 Task: Set the Polarization (Voltage) for Satellite equipment control to Horizontal (18V).
Action: Mouse moved to (138, 22)
Screenshot: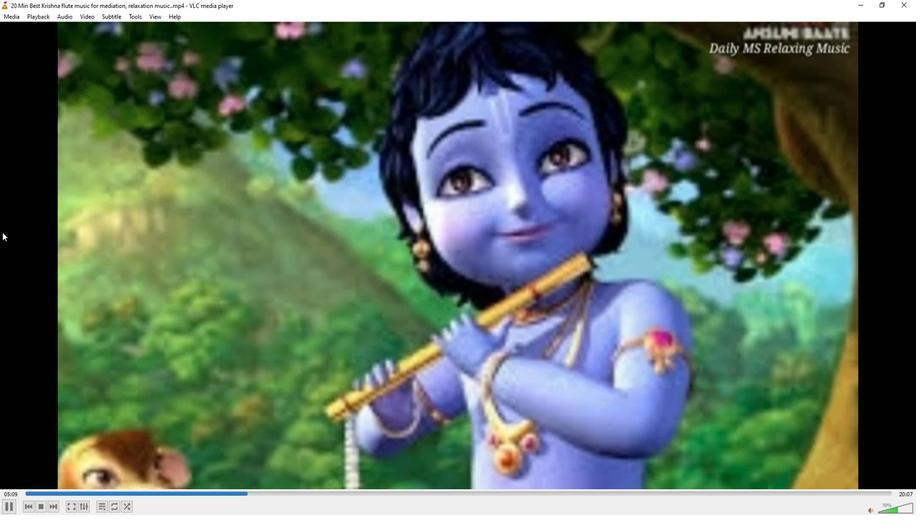 
Action: Mouse pressed left at (138, 22)
Screenshot: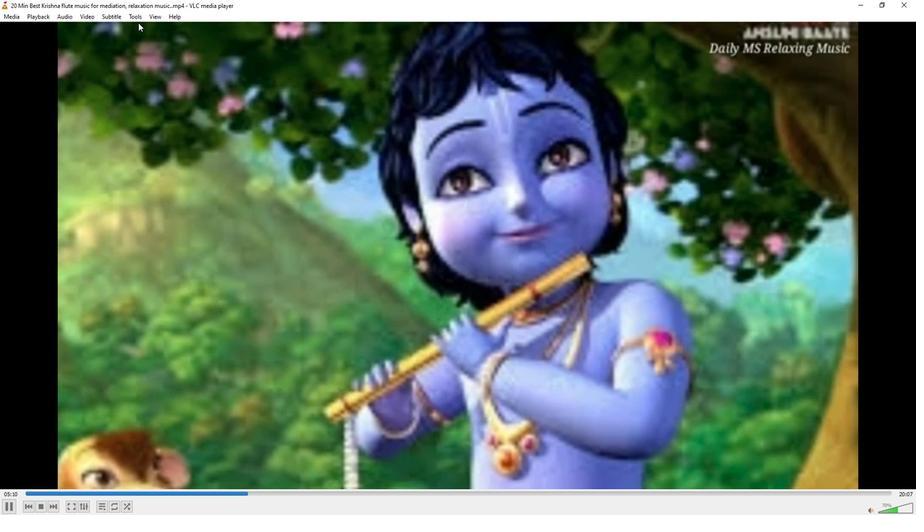 
Action: Mouse moved to (140, 15)
Screenshot: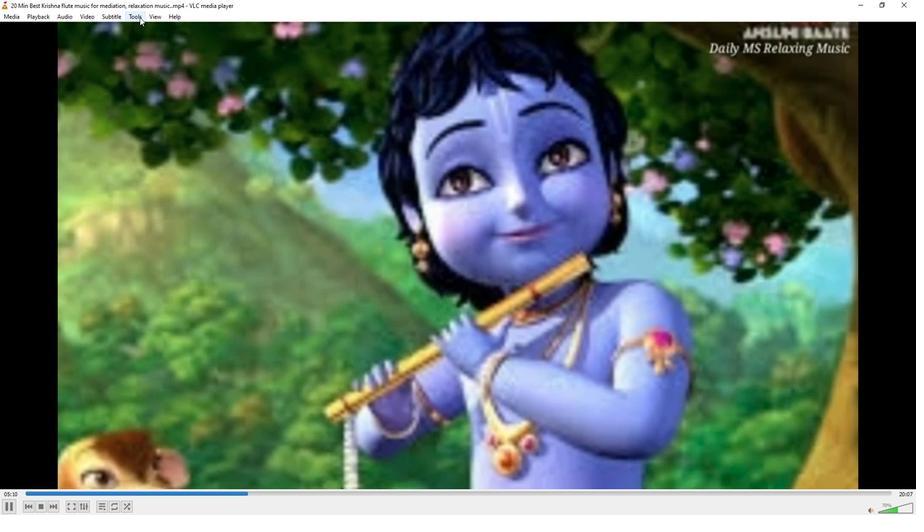 
Action: Mouse pressed left at (140, 15)
Screenshot: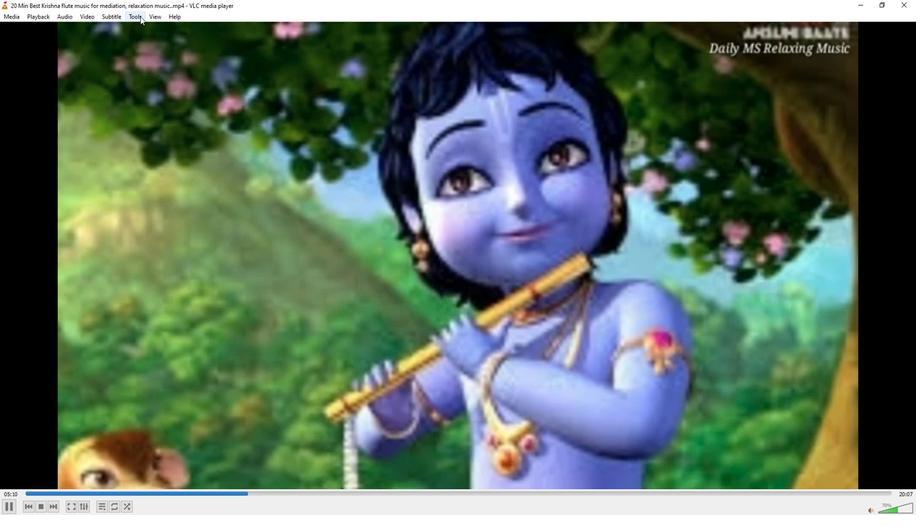 
Action: Mouse moved to (154, 132)
Screenshot: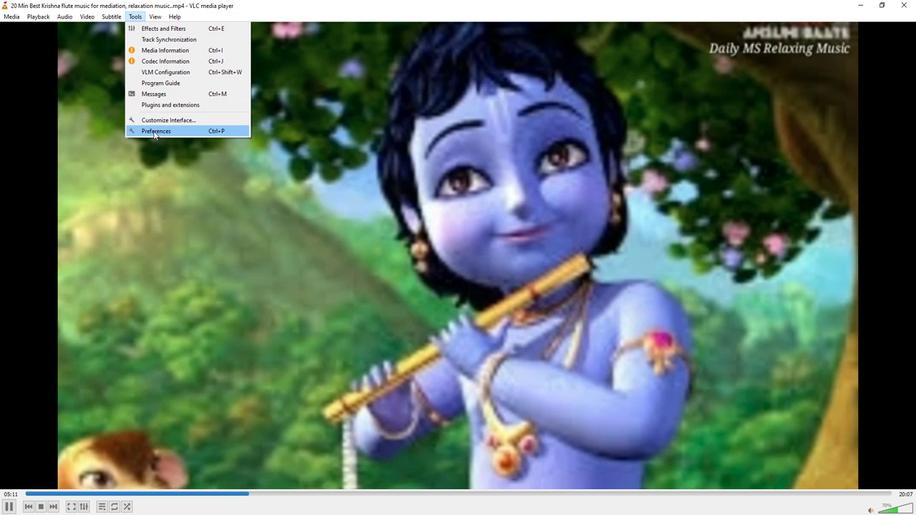 
Action: Mouse pressed left at (154, 132)
Screenshot: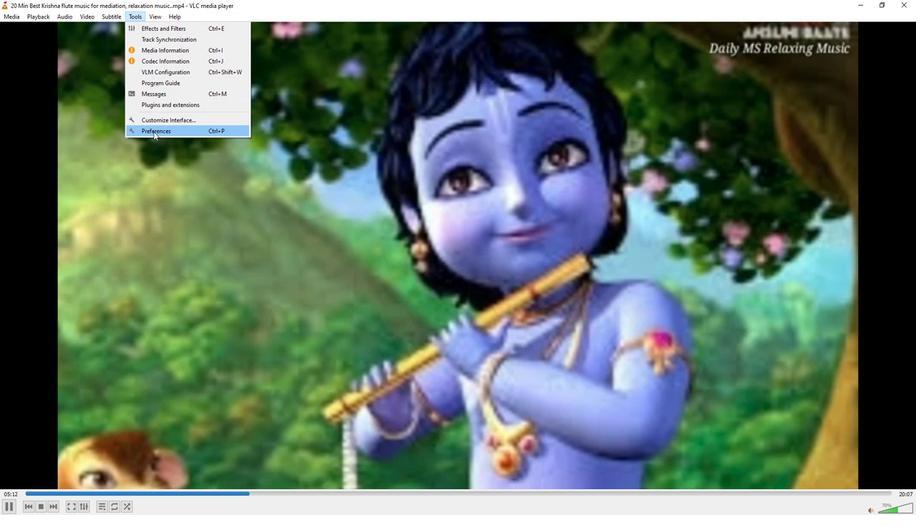 
Action: Mouse moved to (300, 421)
Screenshot: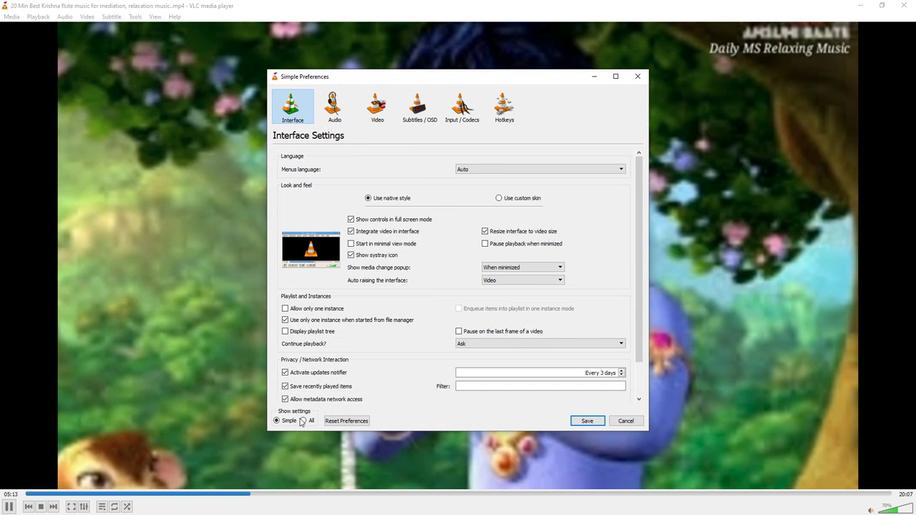 
Action: Mouse pressed left at (300, 421)
Screenshot: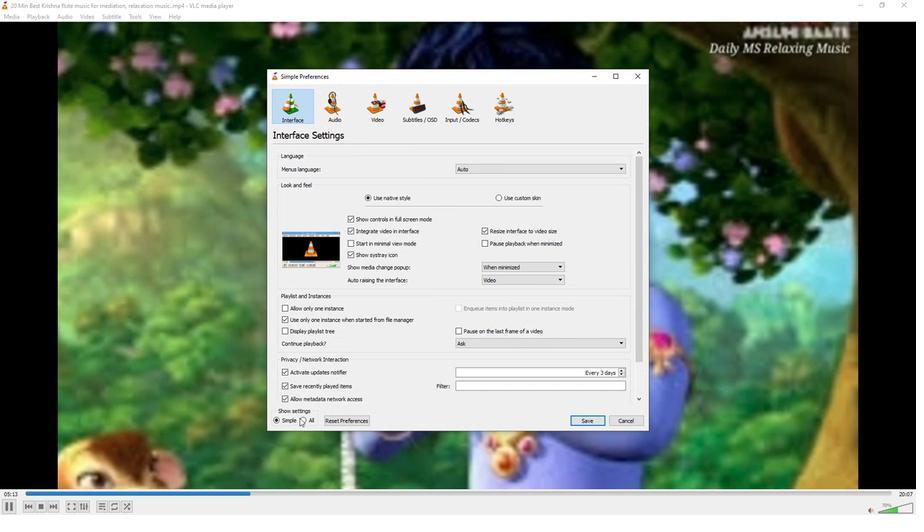 
Action: Mouse moved to (302, 421)
Screenshot: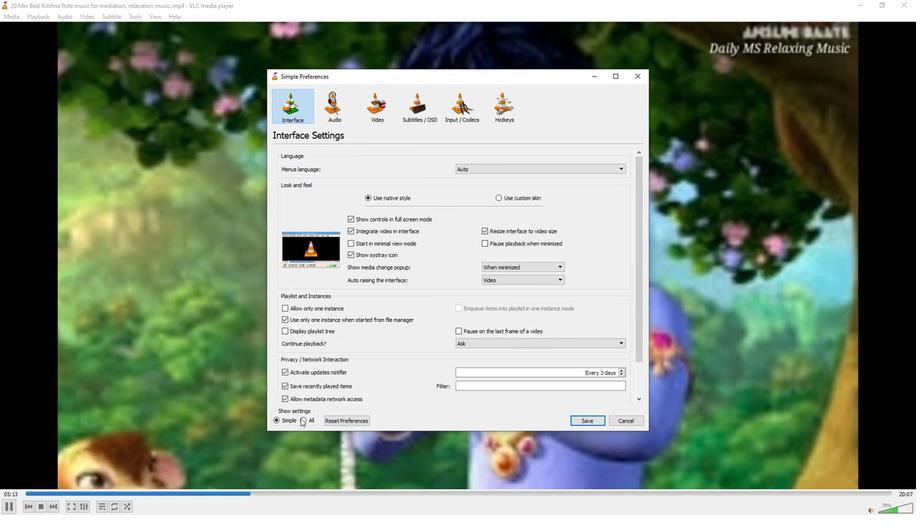 
Action: Mouse pressed left at (302, 421)
Screenshot: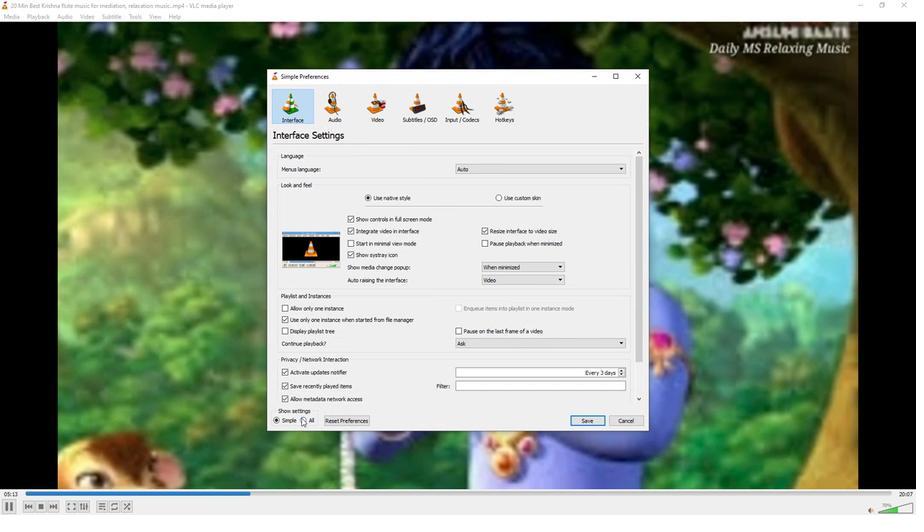 
Action: Mouse moved to (288, 255)
Screenshot: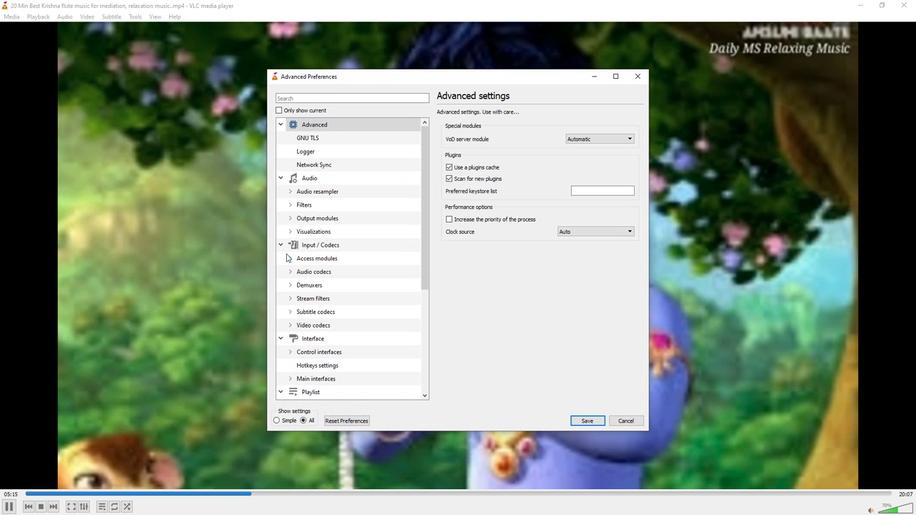 
Action: Mouse pressed left at (288, 255)
Screenshot: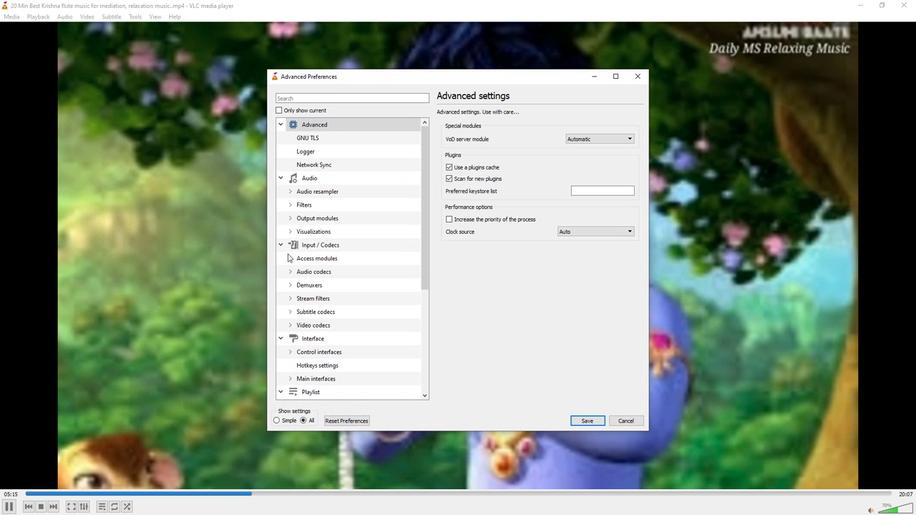 
Action: Mouse moved to (315, 340)
Screenshot: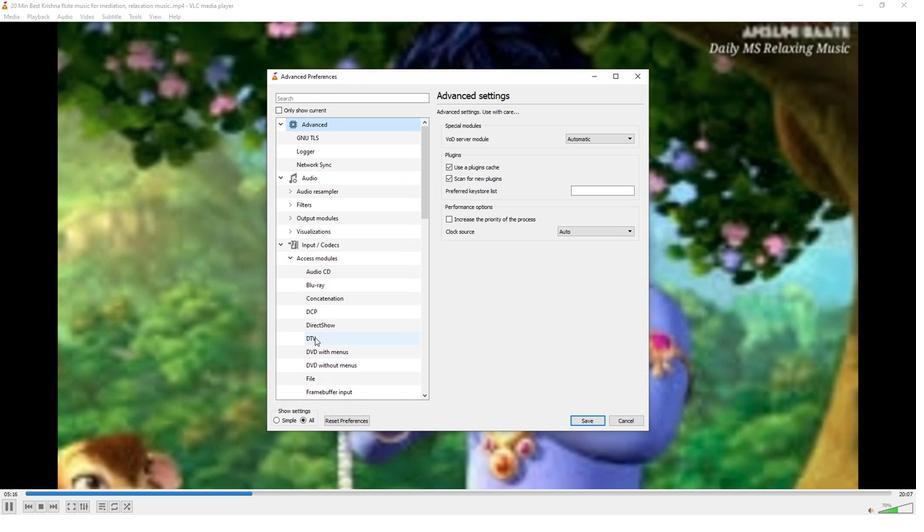 
Action: Mouse pressed left at (315, 340)
Screenshot: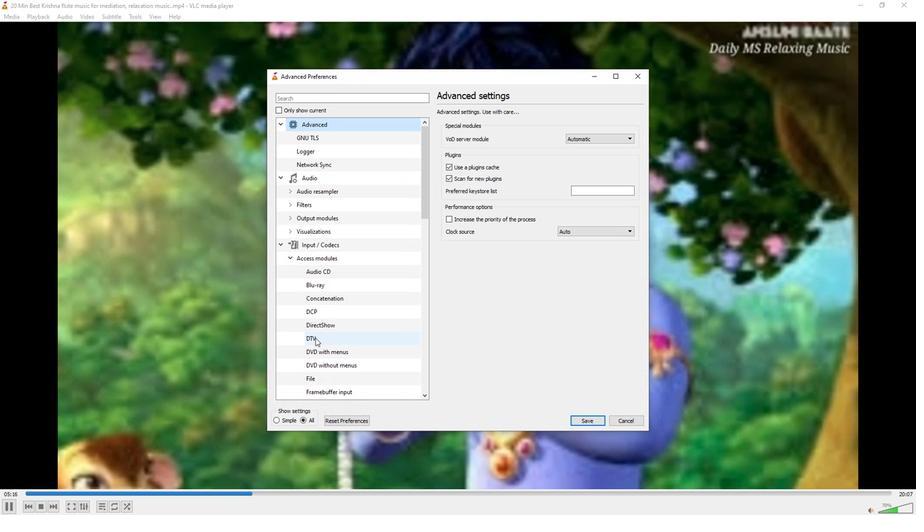 
Action: Mouse moved to (550, 340)
Screenshot: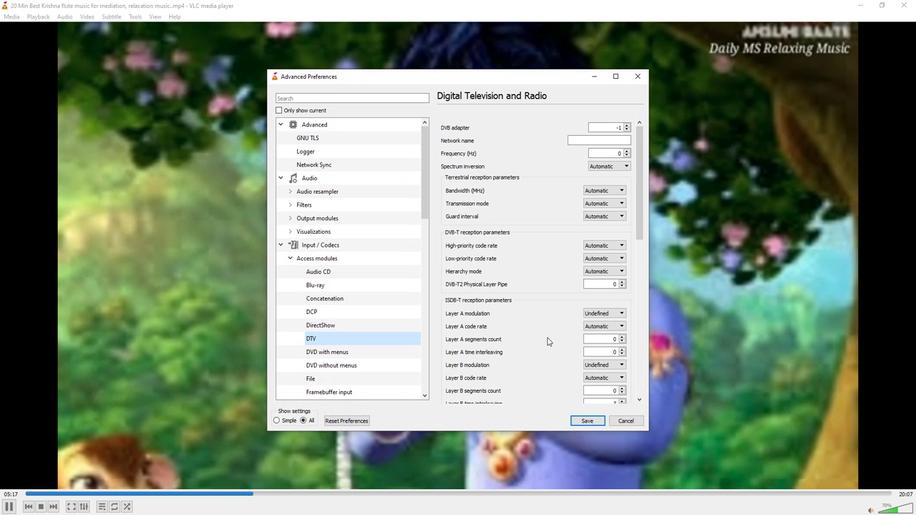 
Action: Mouse scrolled (550, 339) with delta (0, 0)
Screenshot: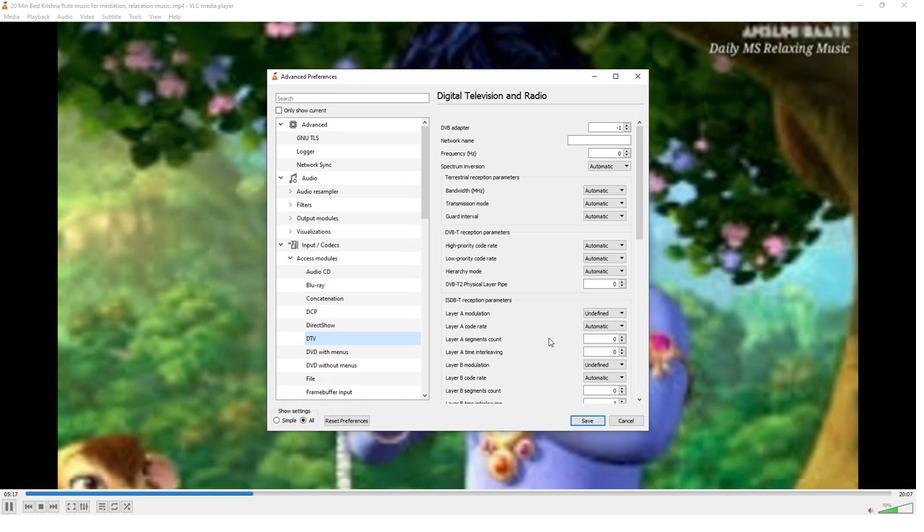 
Action: Mouse scrolled (550, 339) with delta (0, 0)
Screenshot: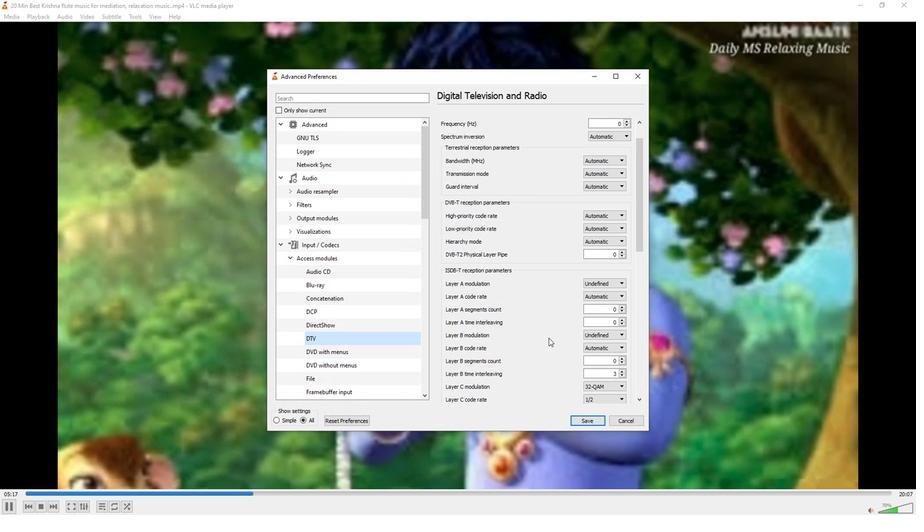 
Action: Mouse scrolled (550, 339) with delta (0, 0)
Screenshot: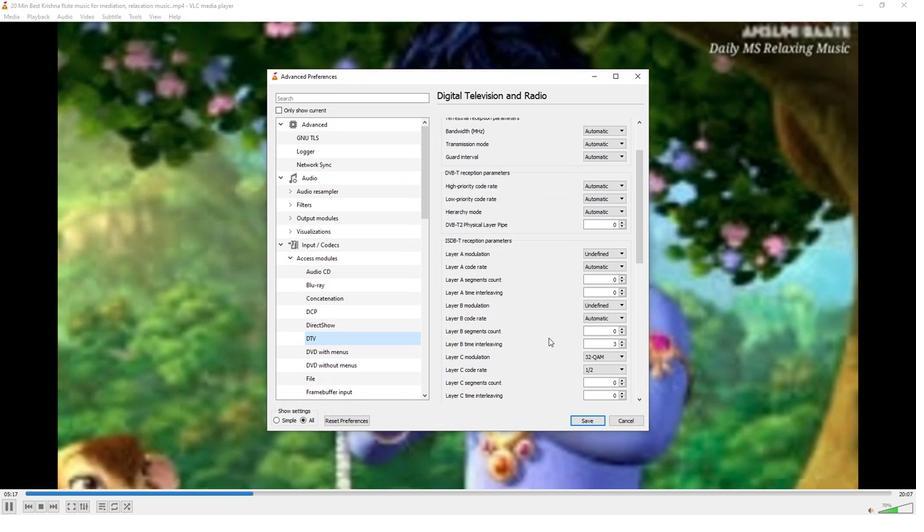 
Action: Mouse scrolled (550, 339) with delta (0, 0)
Screenshot: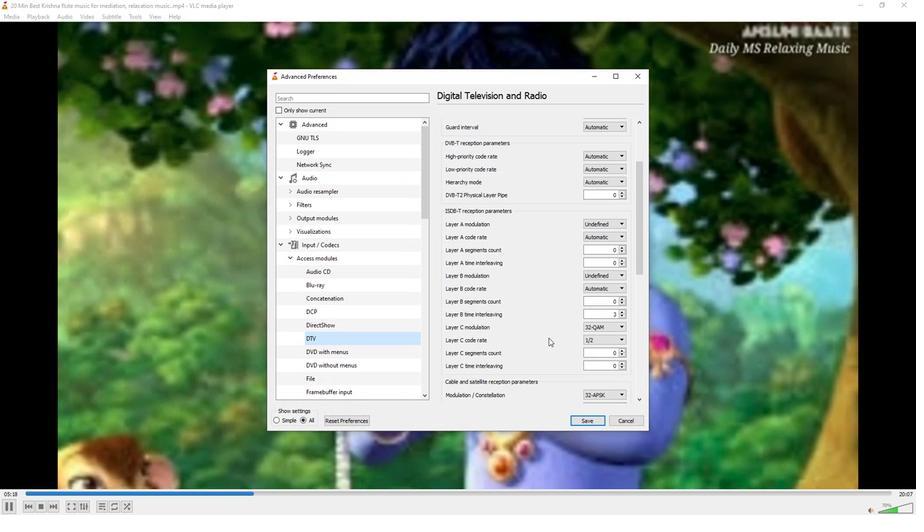 
Action: Mouse scrolled (550, 339) with delta (0, 0)
Screenshot: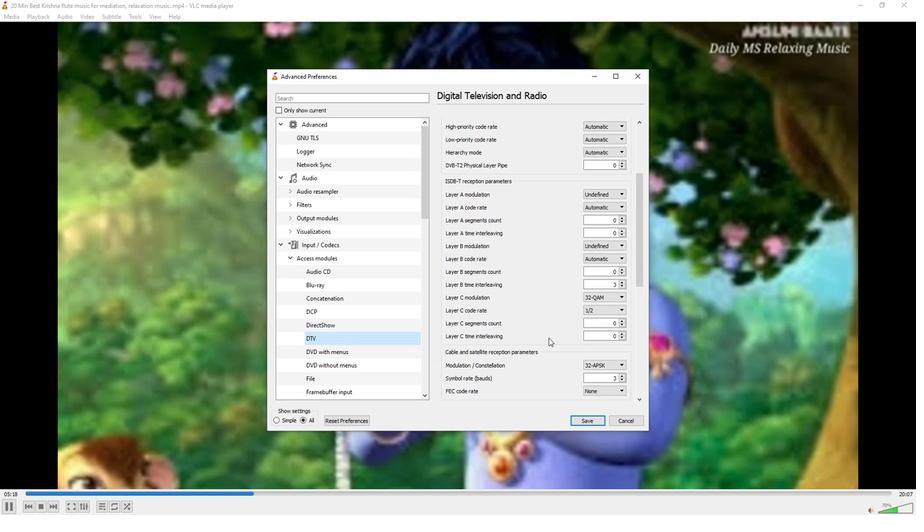 
Action: Mouse scrolled (550, 339) with delta (0, 0)
Screenshot: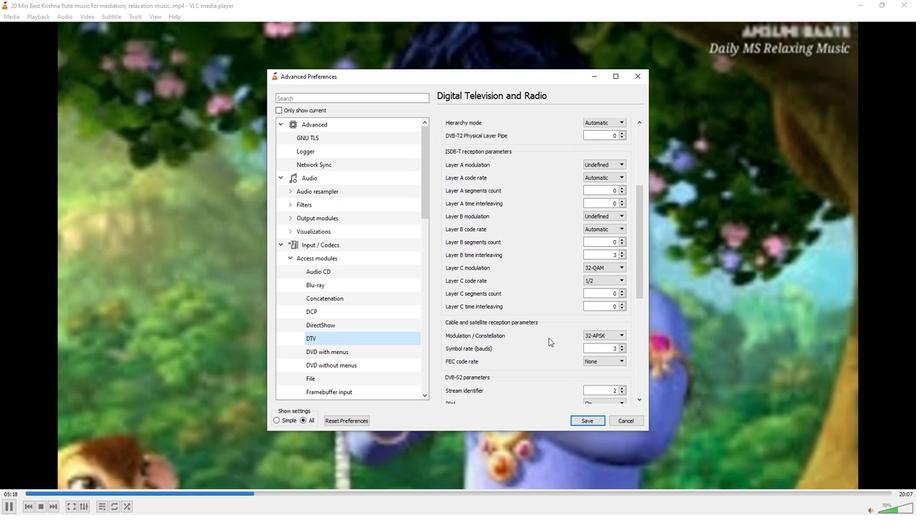 
Action: Mouse scrolled (550, 339) with delta (0, 0)
Screenshot: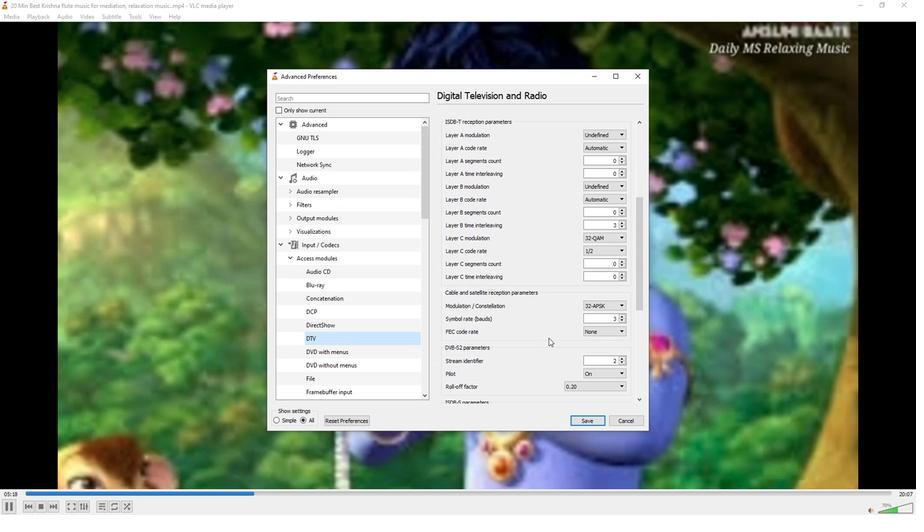
Action: Mouse scrolled (550, 339) with delta (0, 0)
Screenshot: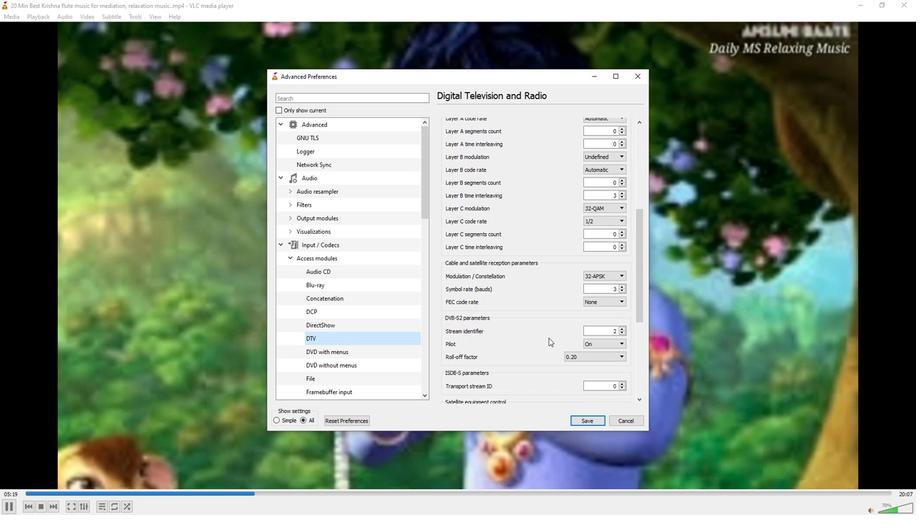 
Action: Mouse scrolled (550, 339) with delta (0, 0)
Screenshot: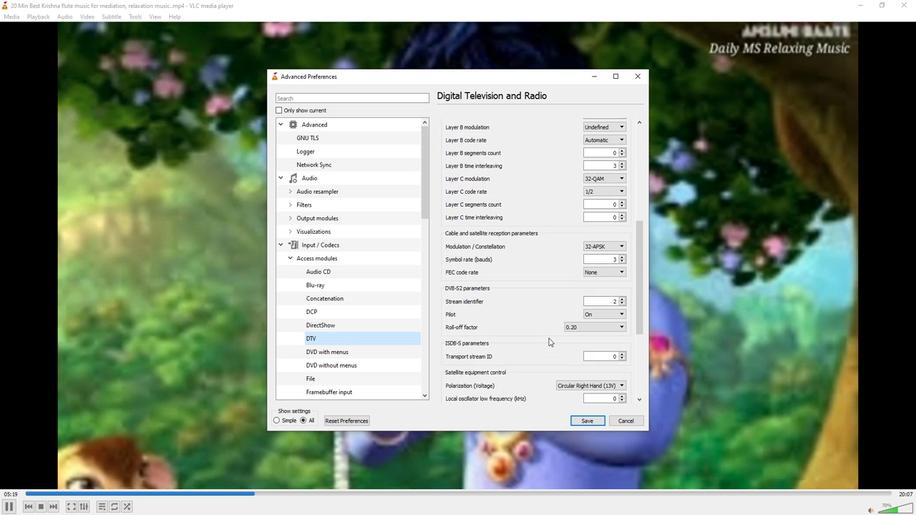 
Action: Mouse scrolled (550, 339) with delta (0, 0)
Screenshot: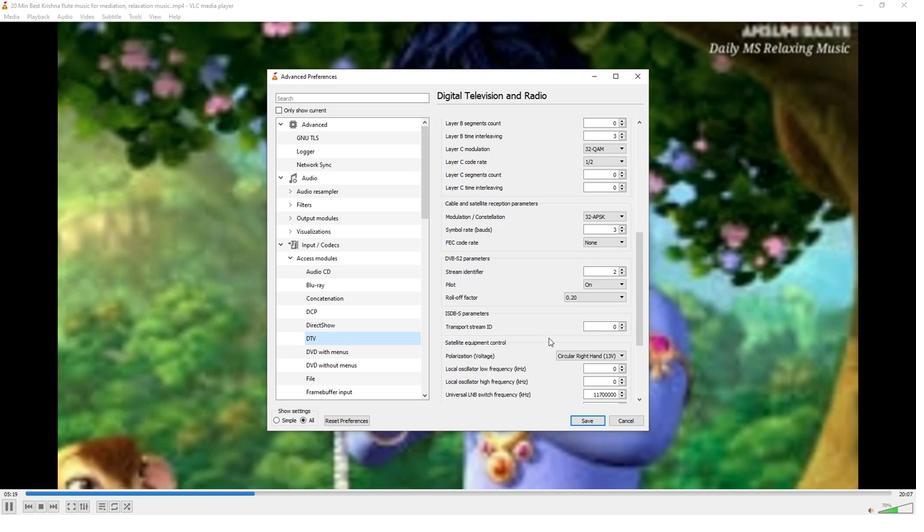 
Action: Mouse scrolled (550, 339) with delta (0, 0)
Screenshot: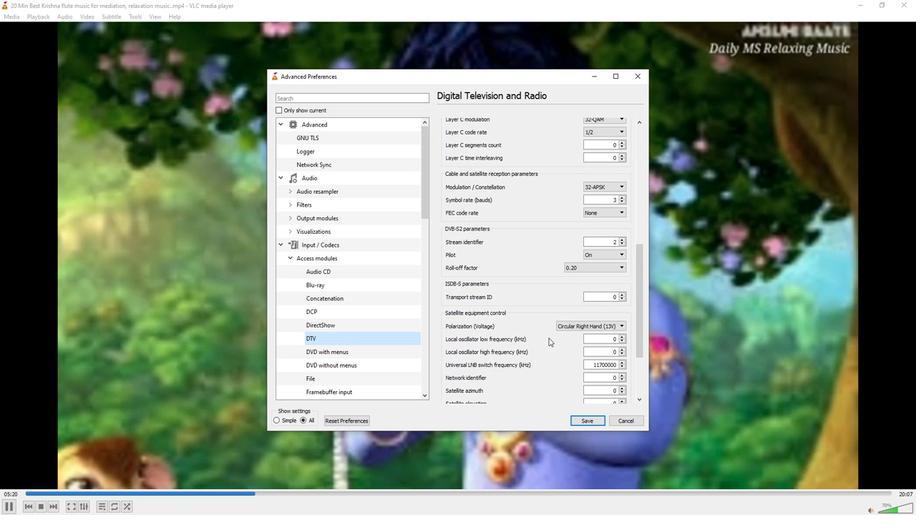 
Action: Mouse scrolled (550, 339) with delta (0, 0)
Screenshot: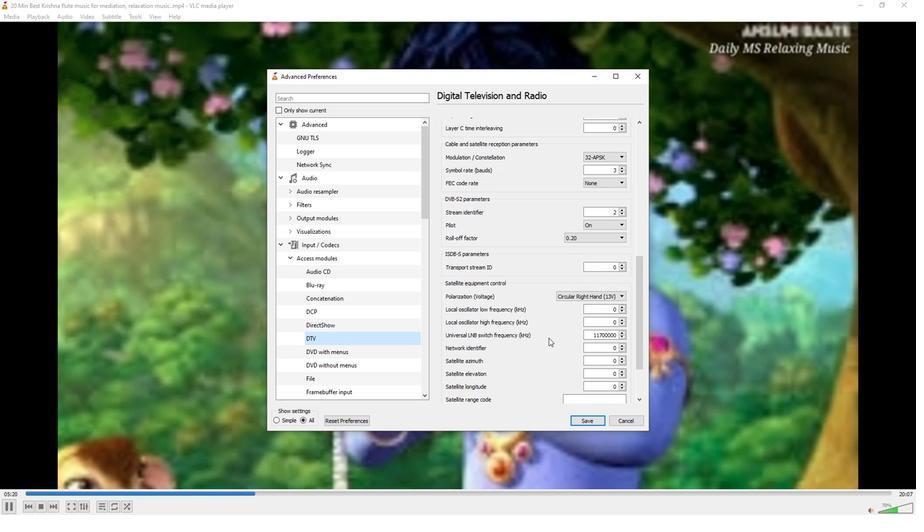
Action: Mouse moved to (587, 267)
Screenshot: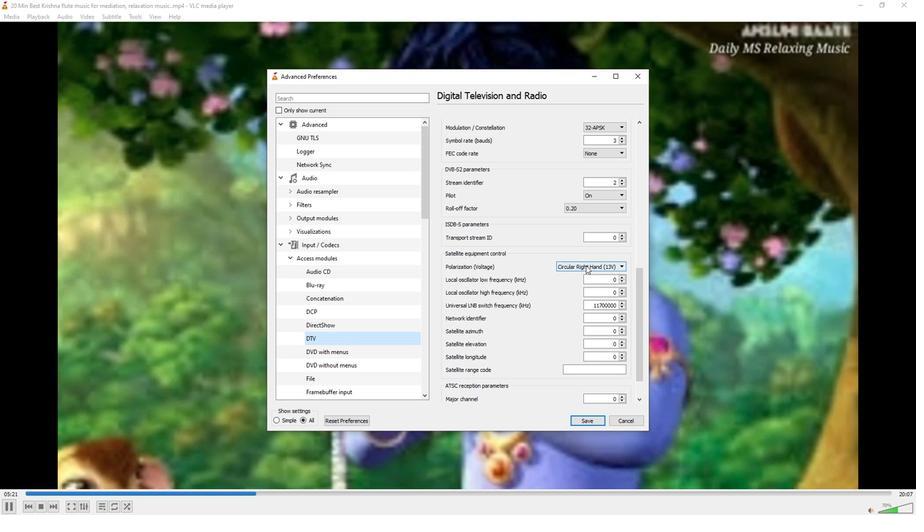 
Action: Mouse pressed left at (587, 267)
Screenshot: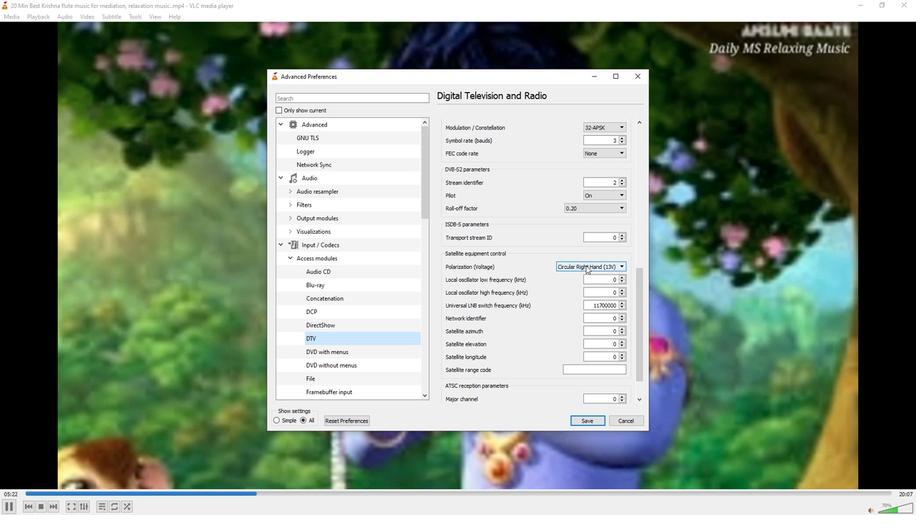 
Action: Mouse moved to (578, 290)
Screenshot: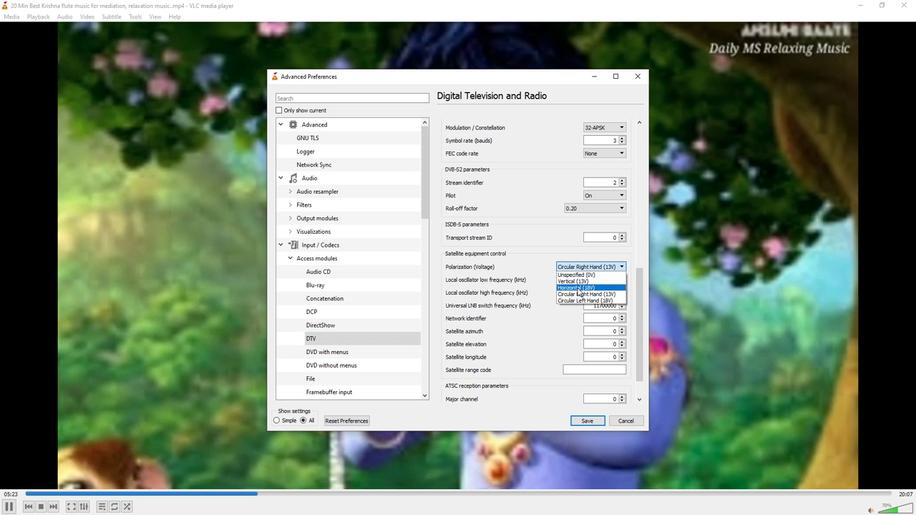 
Action: Mouse pressed left at (578, 290)
Screenshot: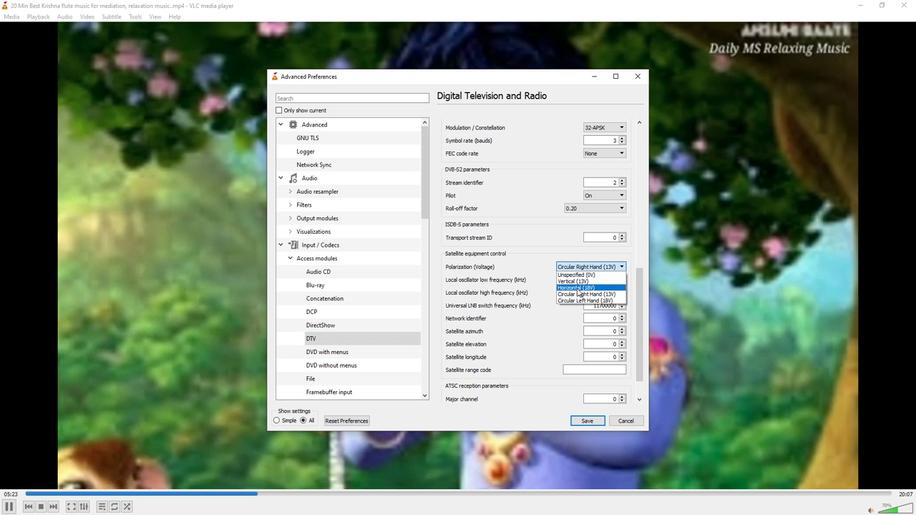 
